 Task: Check all the print destinations.
Action: Mouse moved to (1044, 34)
Screenshot: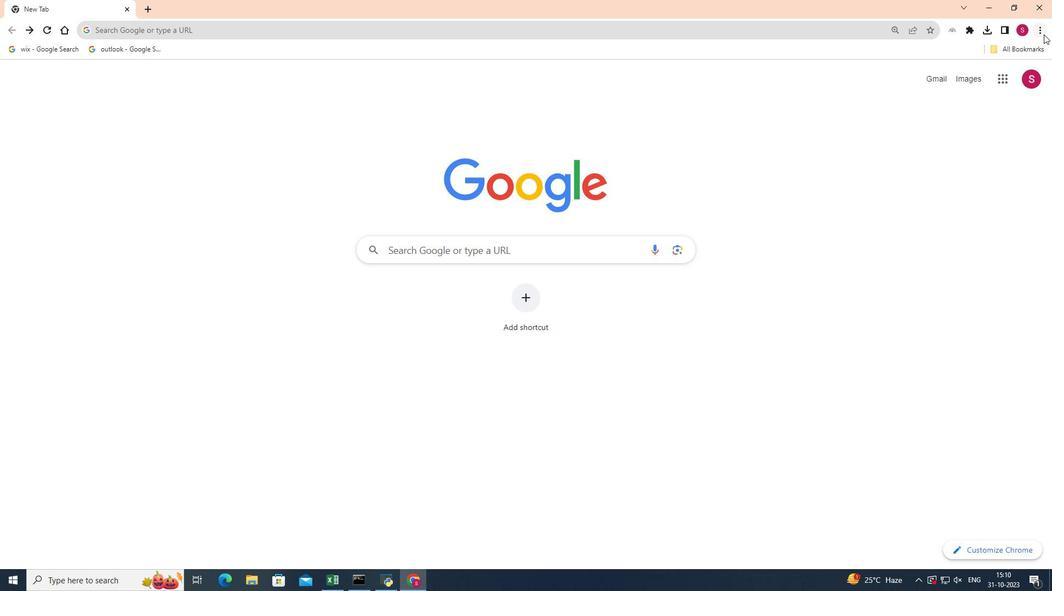 
Action: Mouse pressed left at (1044, 34)
Screenshot: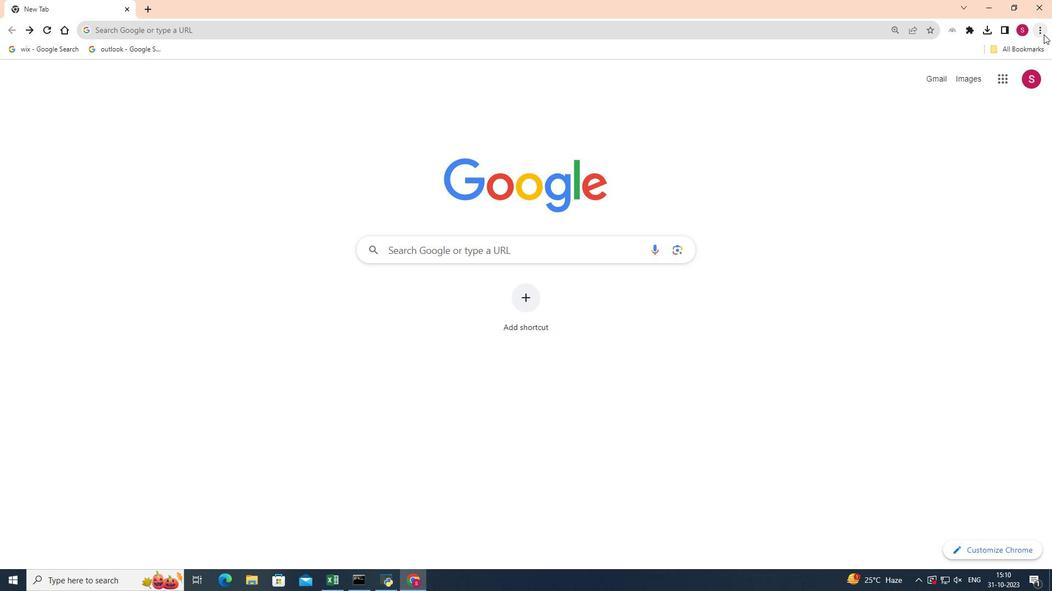
Action: Mouse moved to (1019, 161)
Screenshot: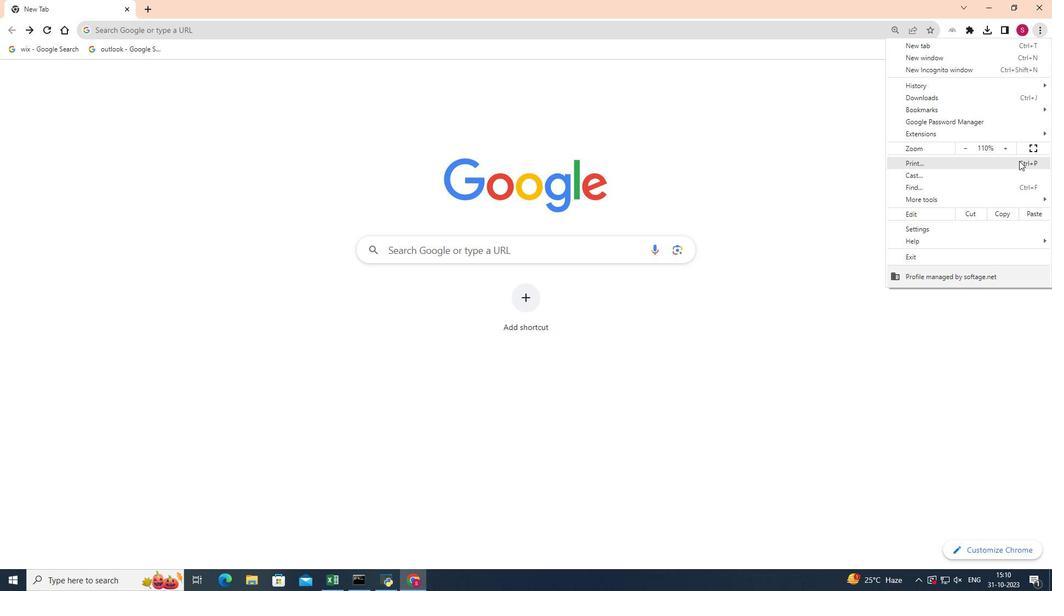 
Action: Mouse pressed left at (1019, 161)
Screenshot: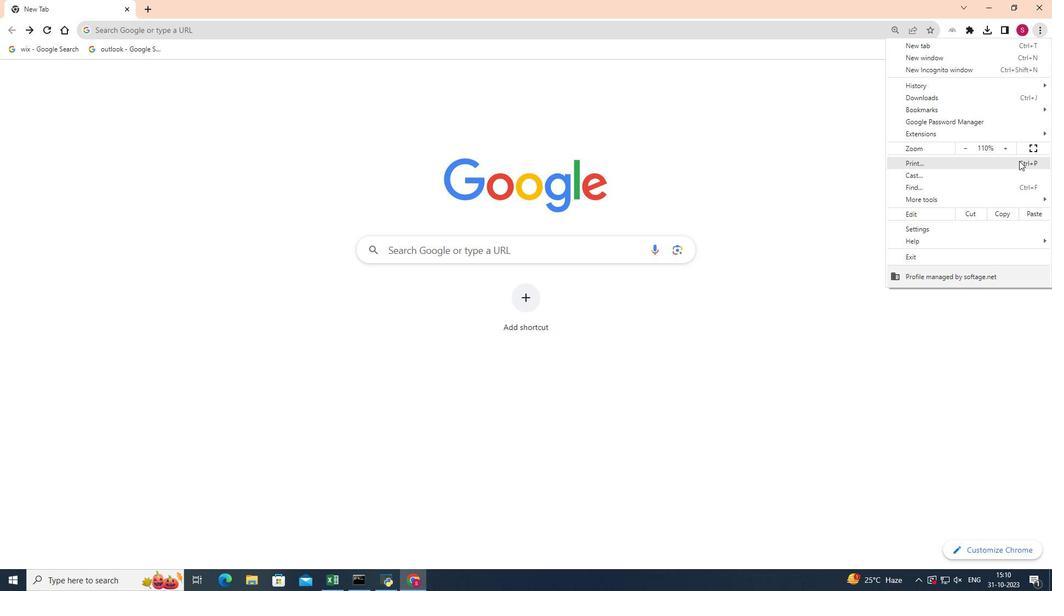 
Action: Mouse moved to (864, 88)
Screenshot: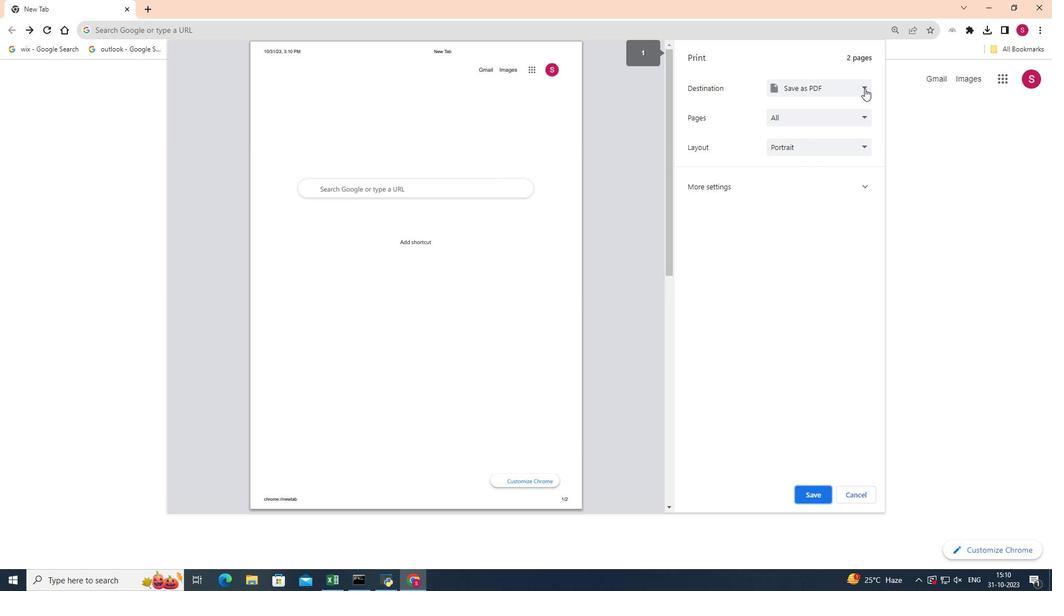
Action: Mouse pressed left at (864, 88)
Screenshot: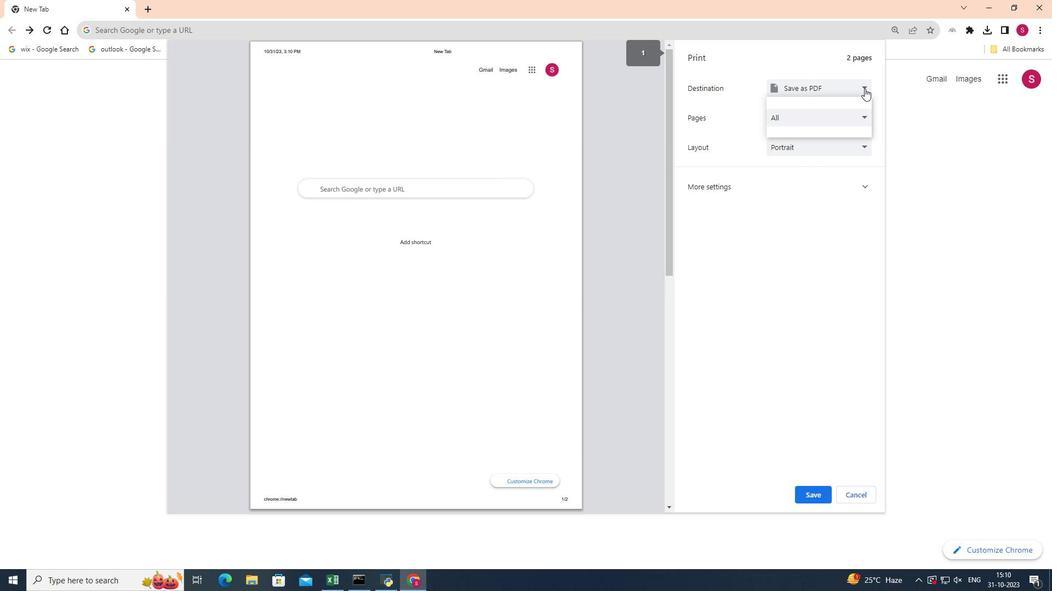 
Action: Mouse moved to (801, 131)
Screenshot: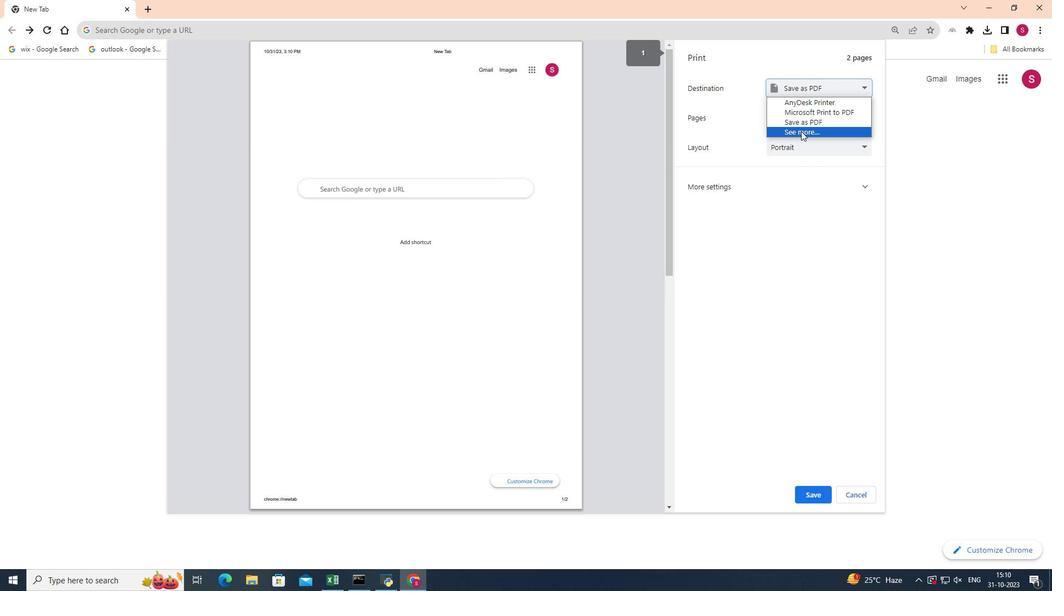 
Action: Mouse pressed left at (801, 131)
Screenshot: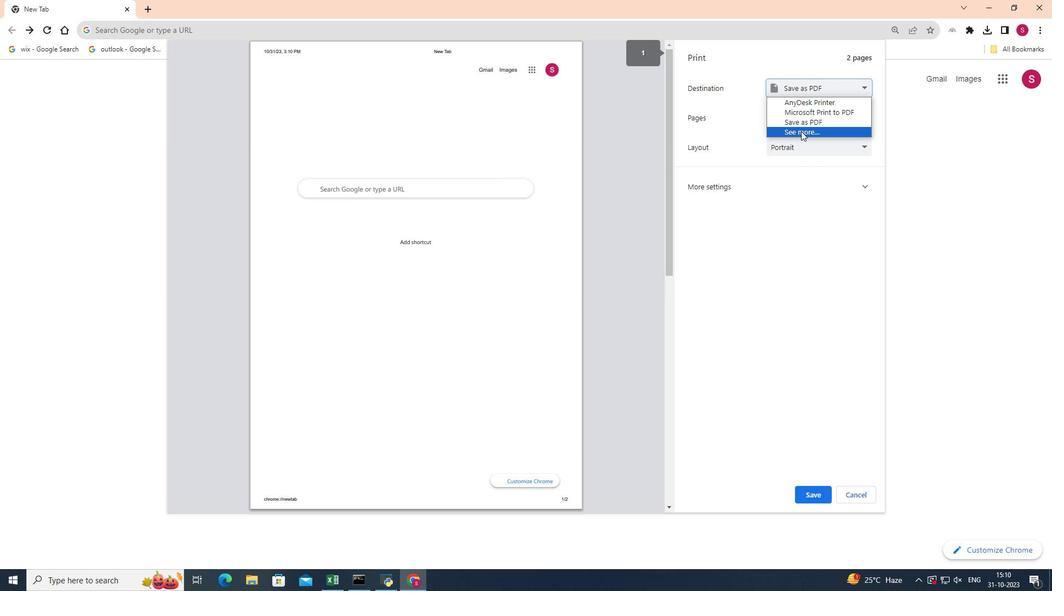 
Action: Mouse moved to (621, 167)
Screenshot: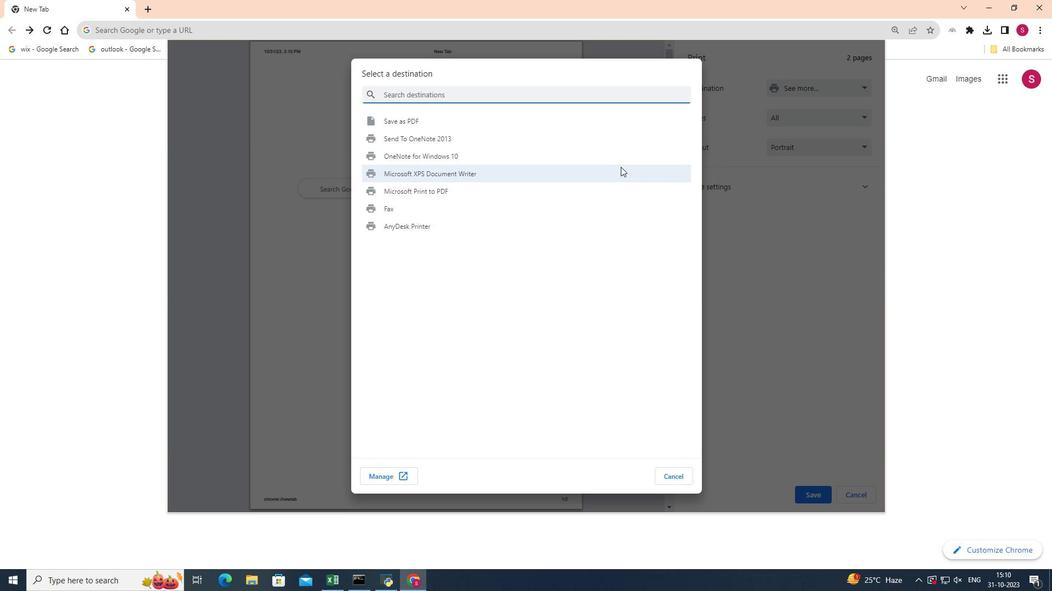 
